 Task: Create Card Webinar Planning in Board Data Analytics Platforms to Workspace Document Management. Create Card Video Review in Board Content Optimization to Workspace Document Management. Create Card Webinar Execution in Board Social Media Influencer Content Creation and Distribution to Workspace Document Management
Action: Mouse moved to (127, 429)
Screenshot: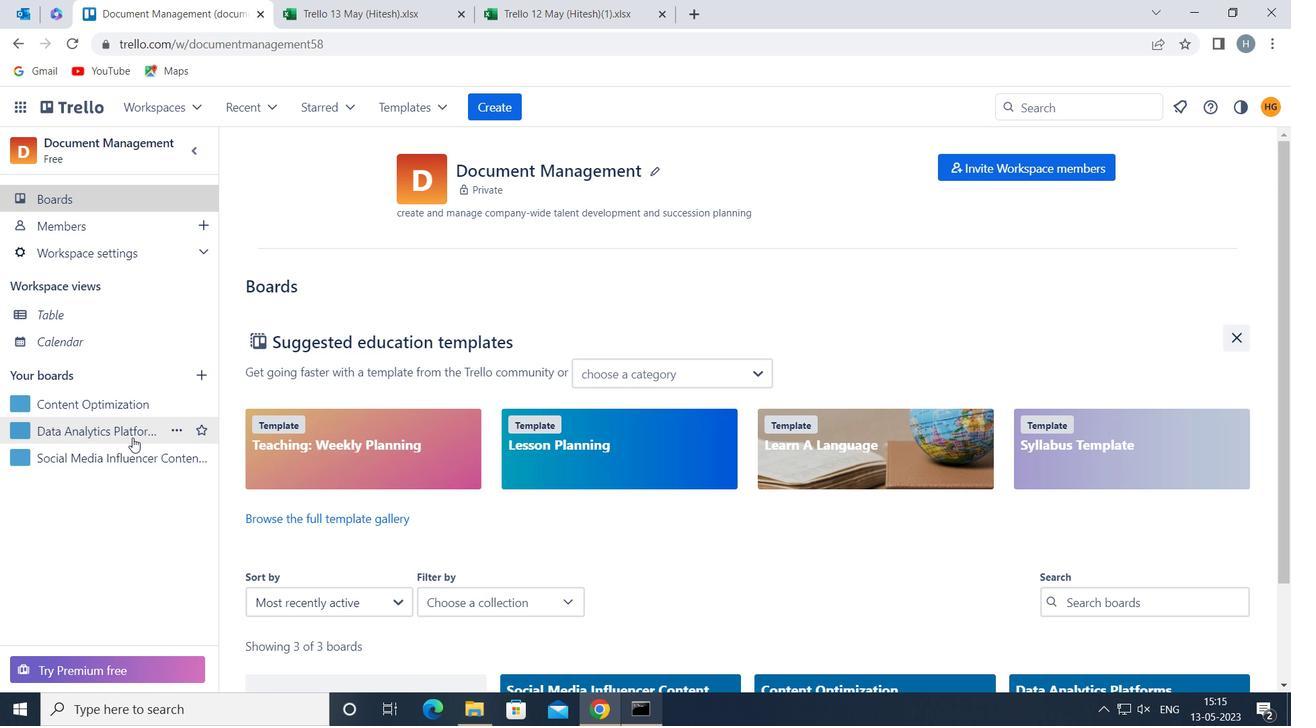 
Action: Mouse pressed left at (127, 429)
Screenshot: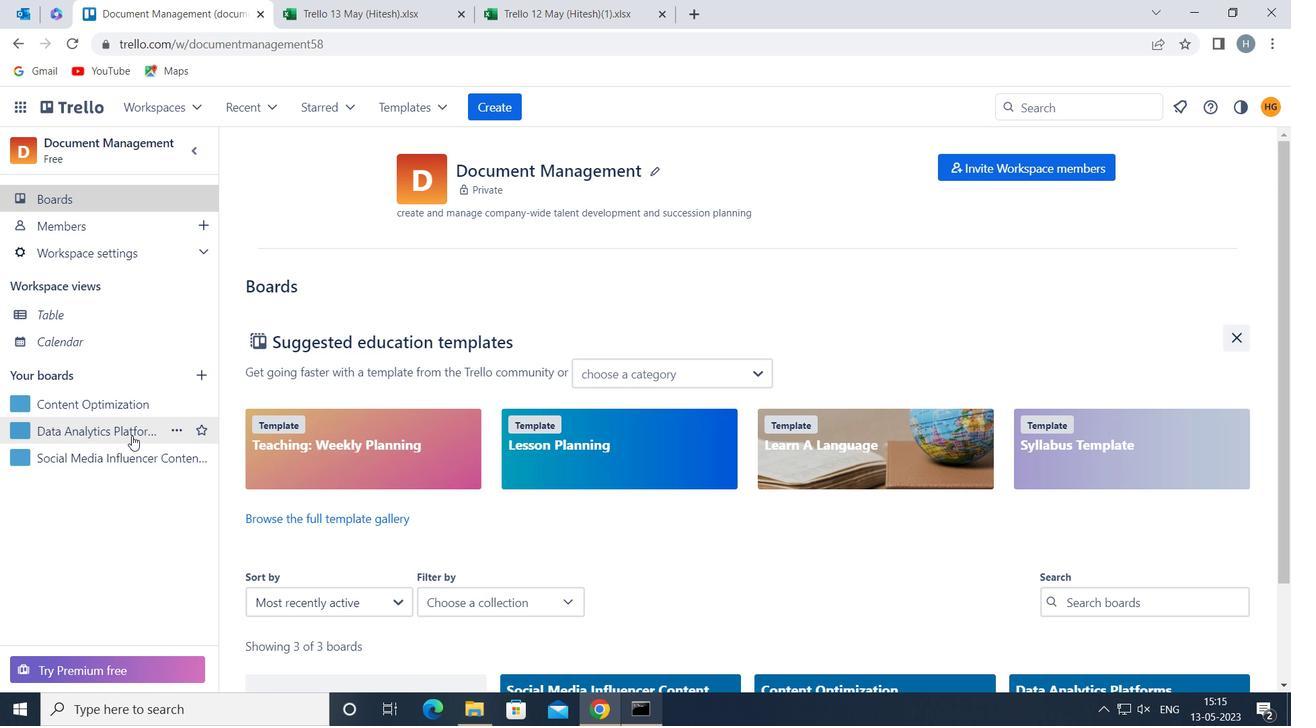 
Action: Mouse moved to (339, 248)
Screenshot: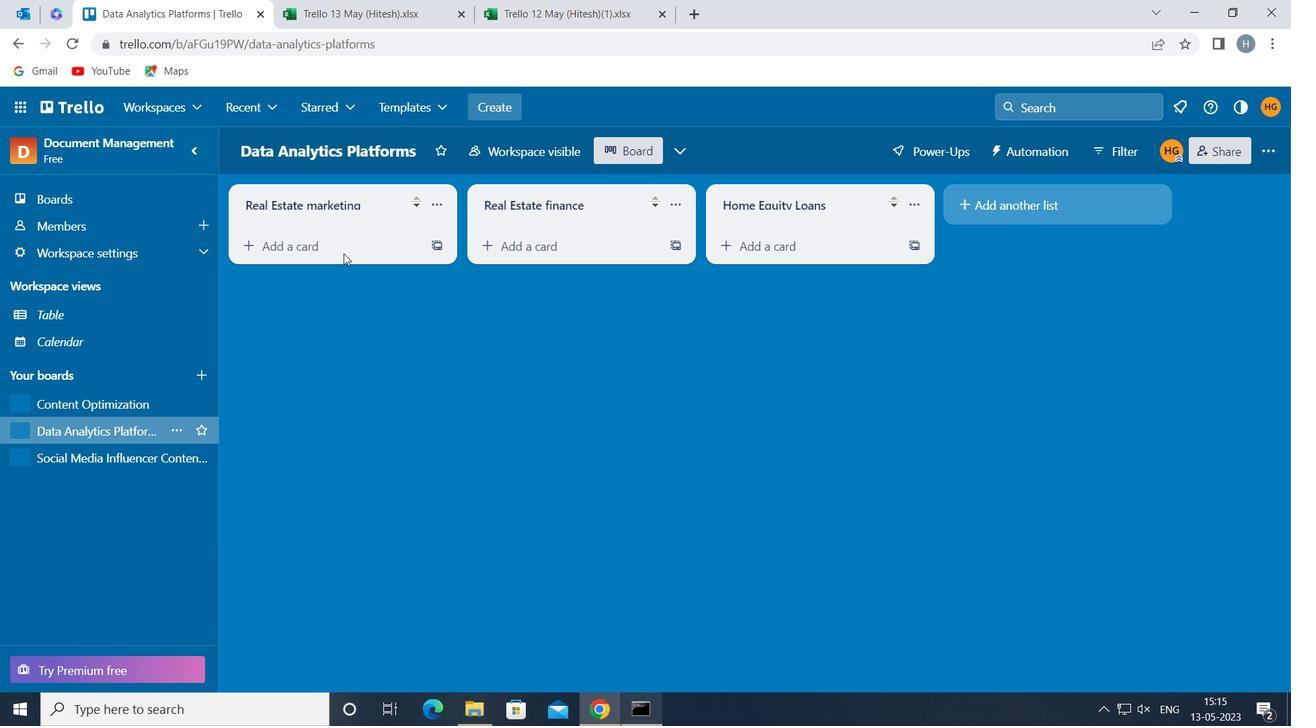 
Action: Mouse pressed left at (339, 248)
Screenshot: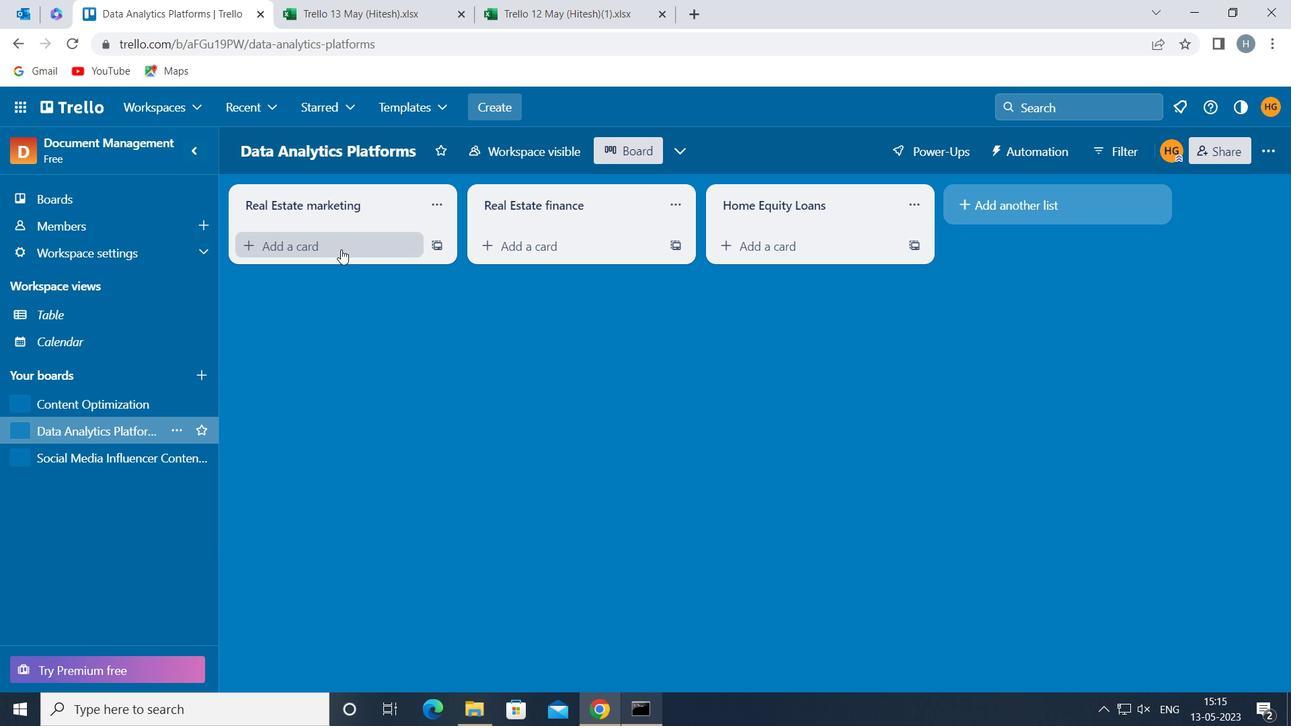 
Action: Mouse moved to (339, 247)
Screenshot: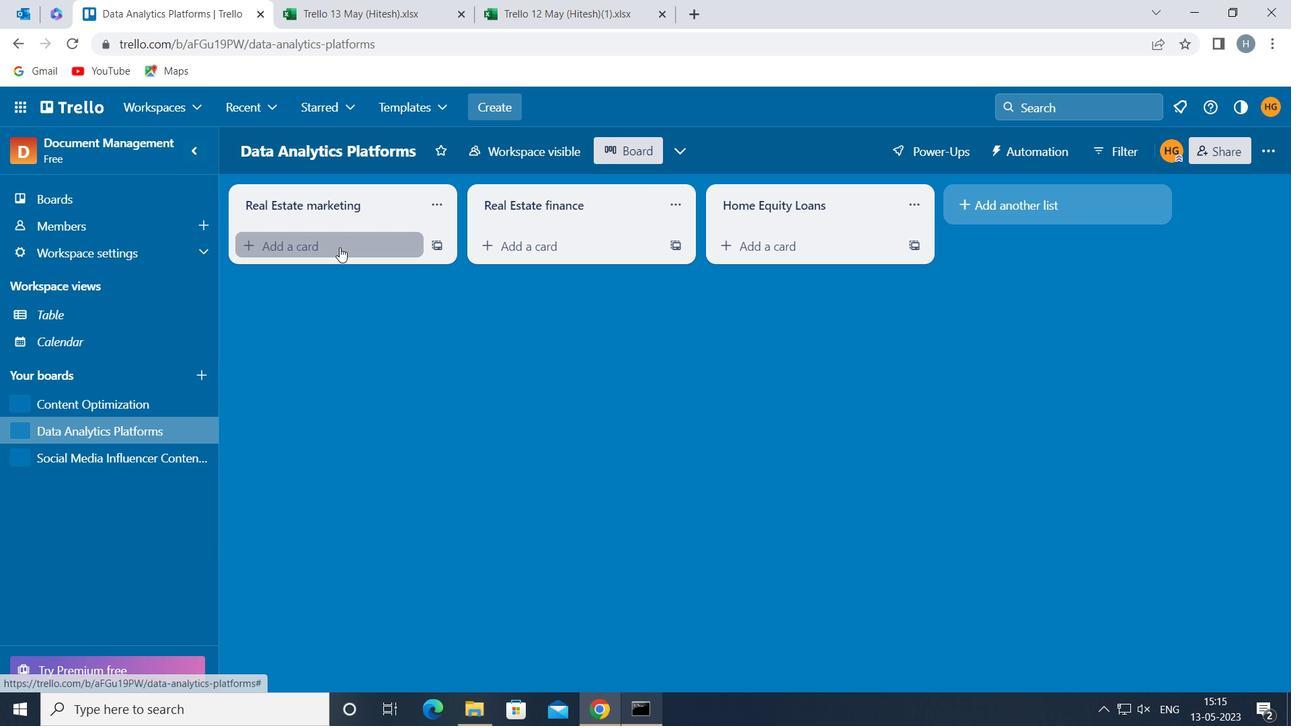 
Action: Key pressed <Key.shift>WEBINAR<Key.space><Key.shift>PLANNING
Screenshot: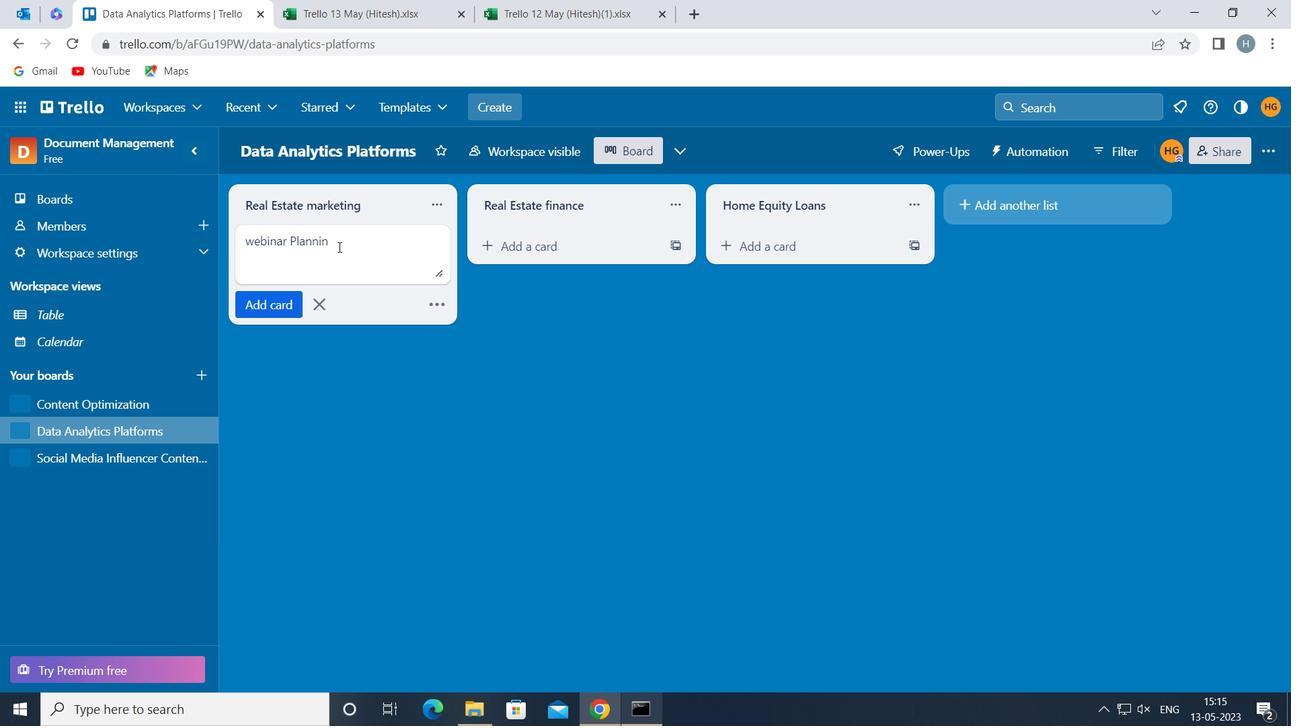 
Action: Mouse moved to (276, 306)
Screenshot: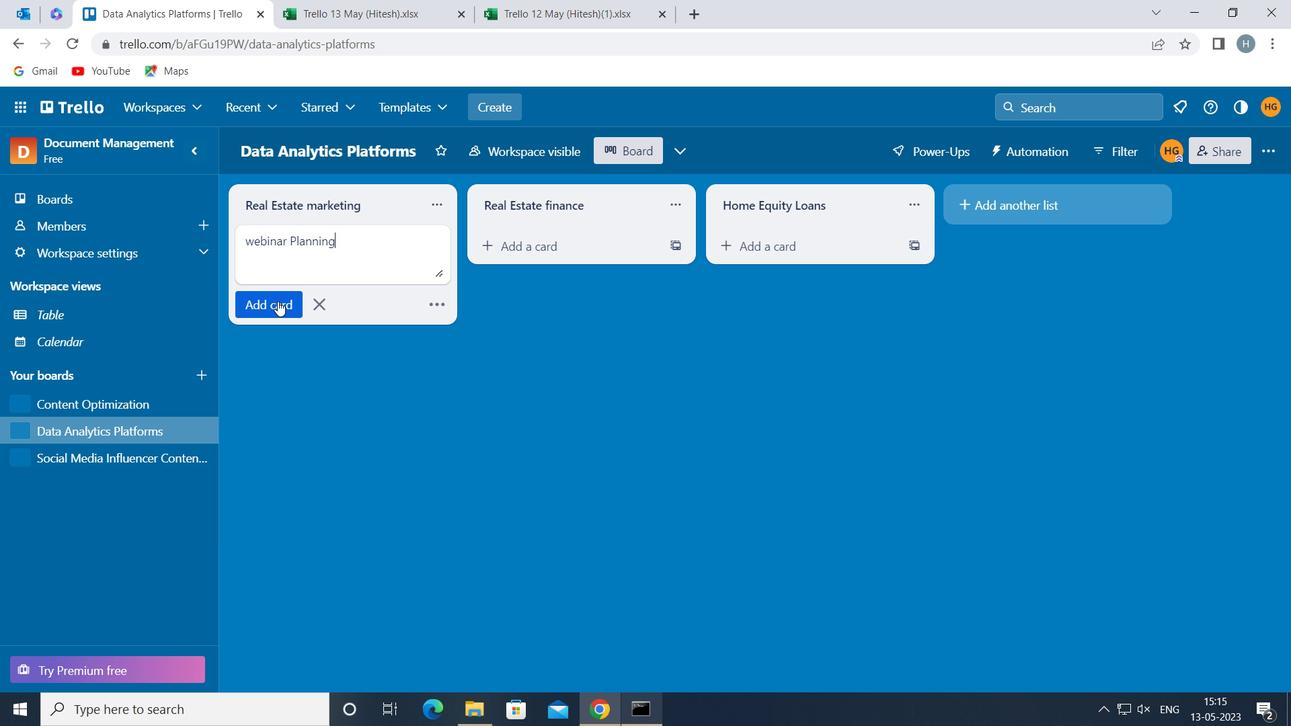 
Action: Mouse pressed left at (276, 306)
Screenshot: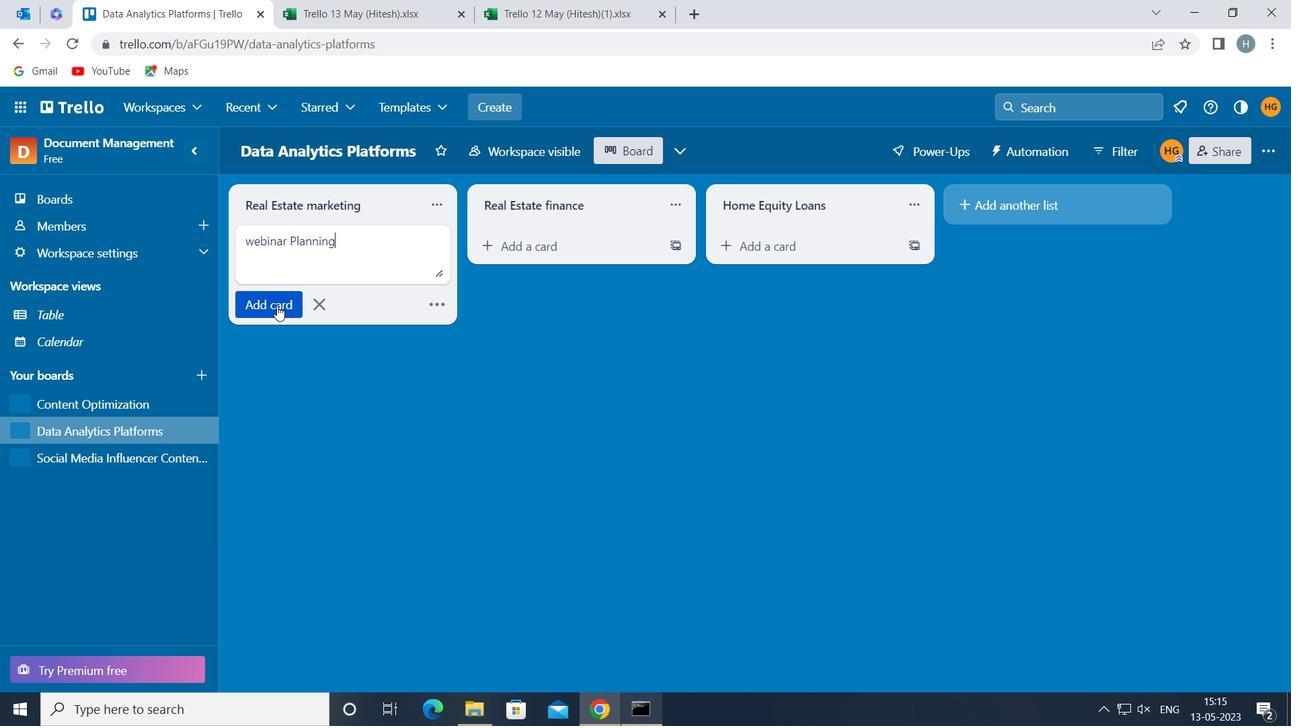 
Action: Mouse moved to (304, 408)
Screenshot: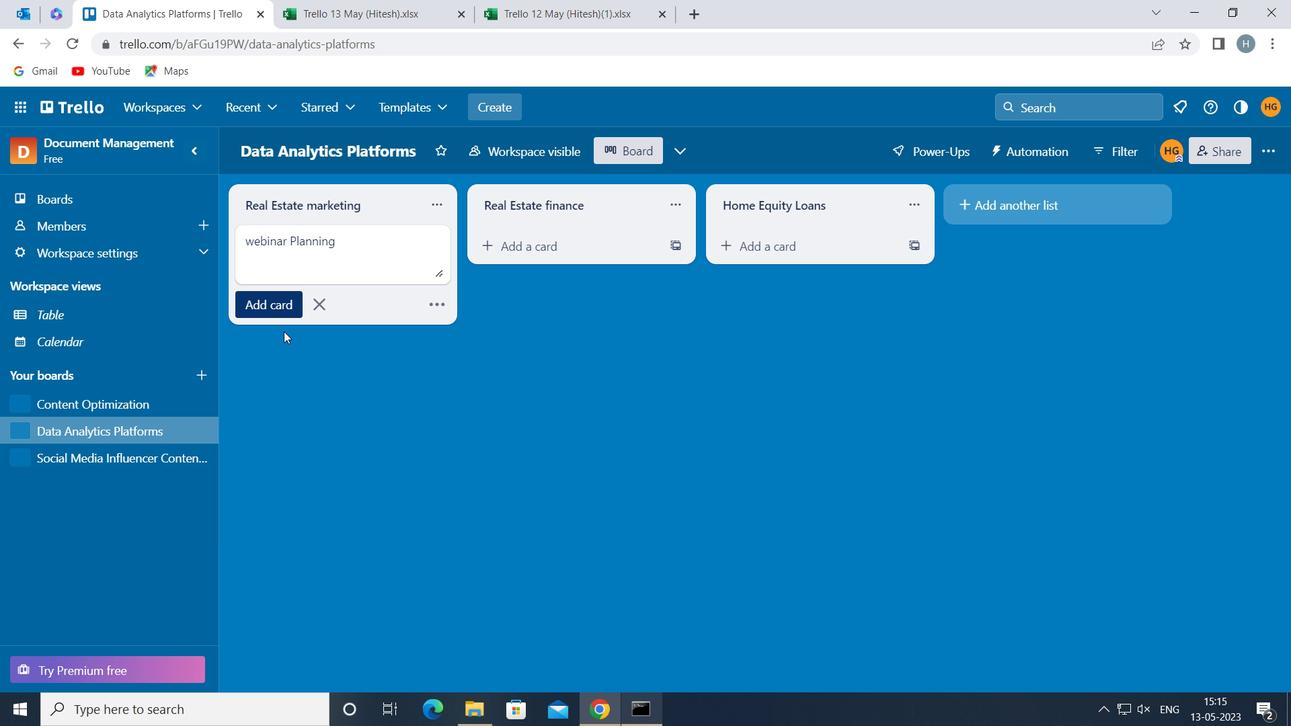 
Action: Mouse pressed left at (304, 408)
Screenshot: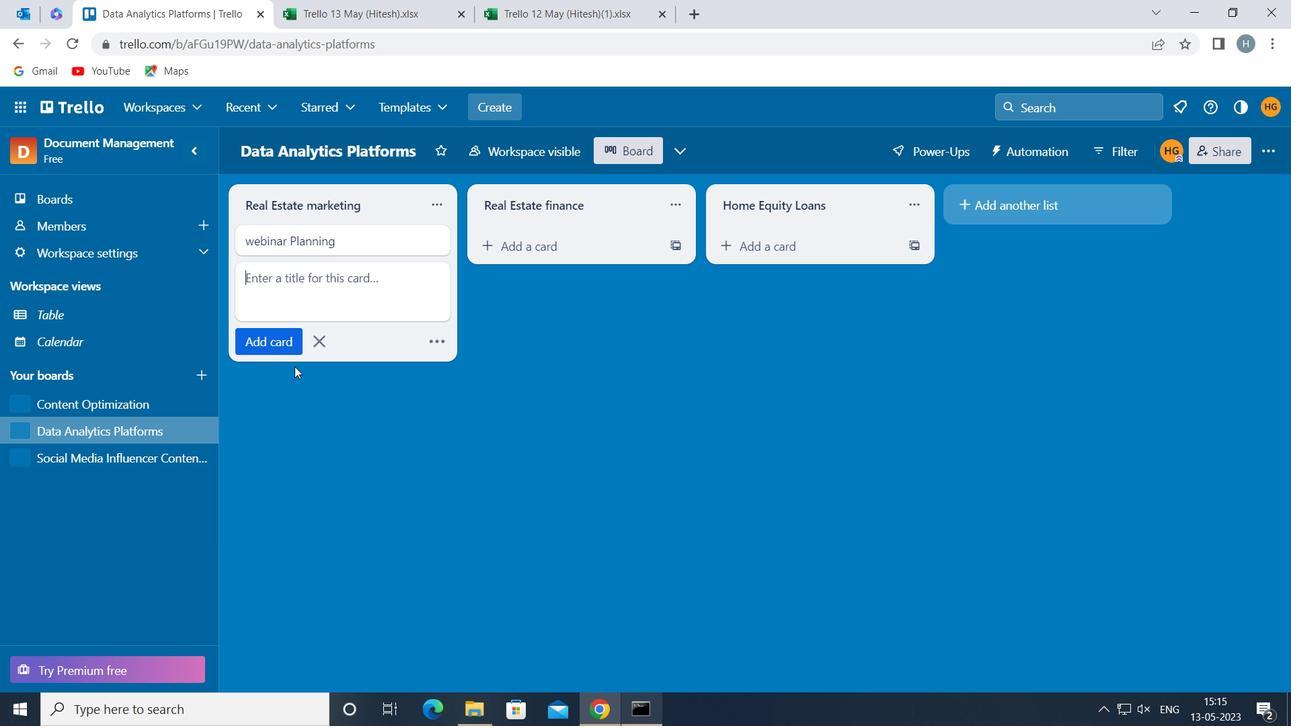 
Action: Mouse moved to (91, 400)
Screenshot: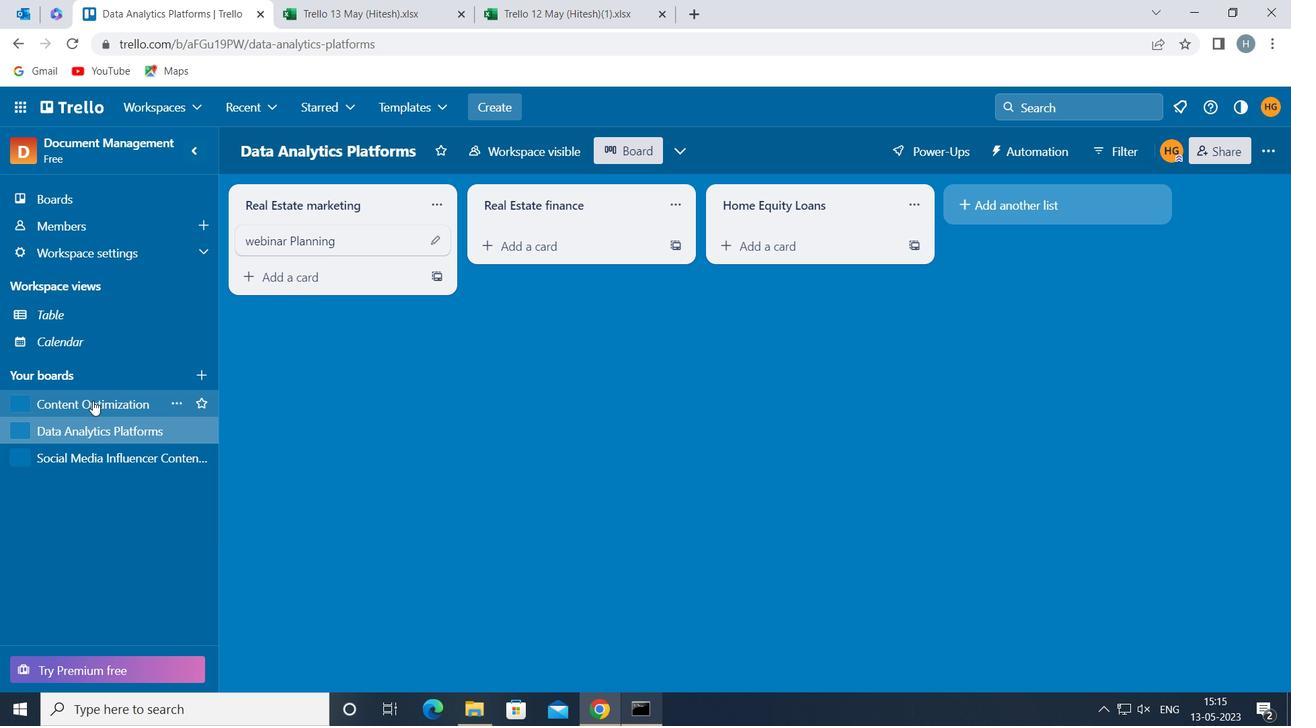 
Action: Mouse pressed left at (91, 400)
Screenshot: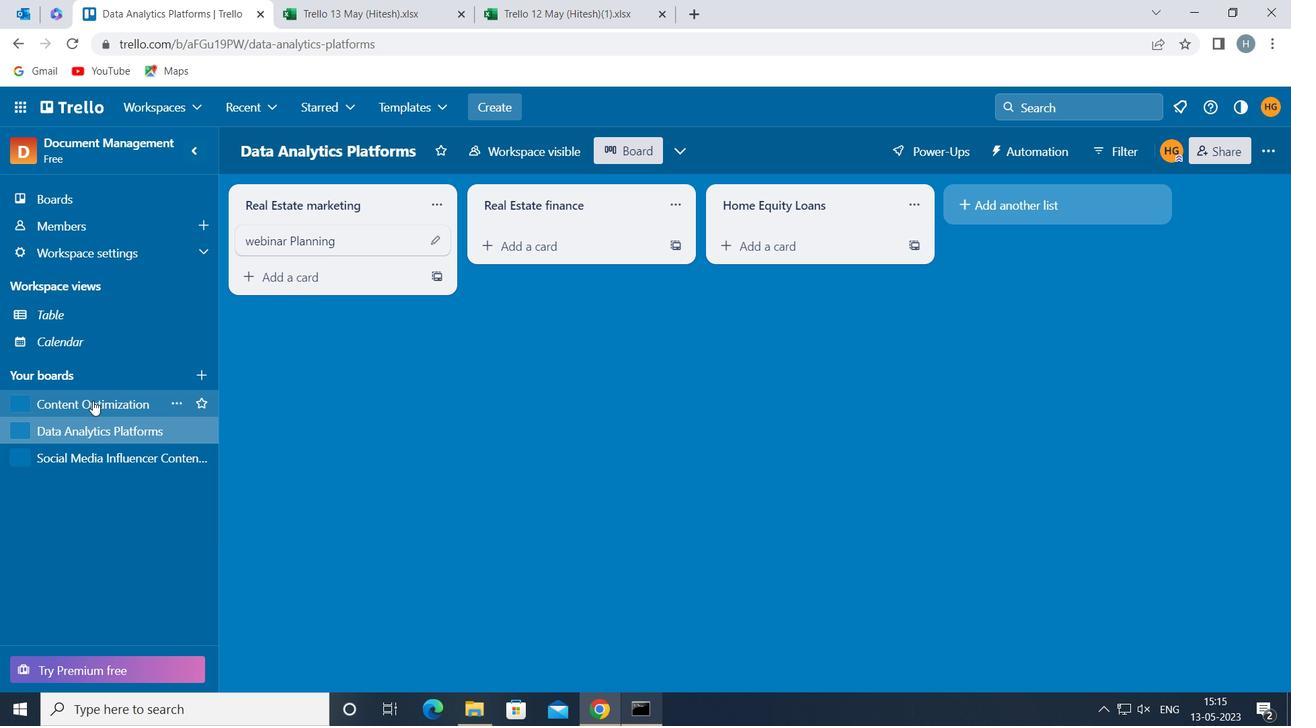 
Action: Mouse moved to (325, 245)
Screenshot: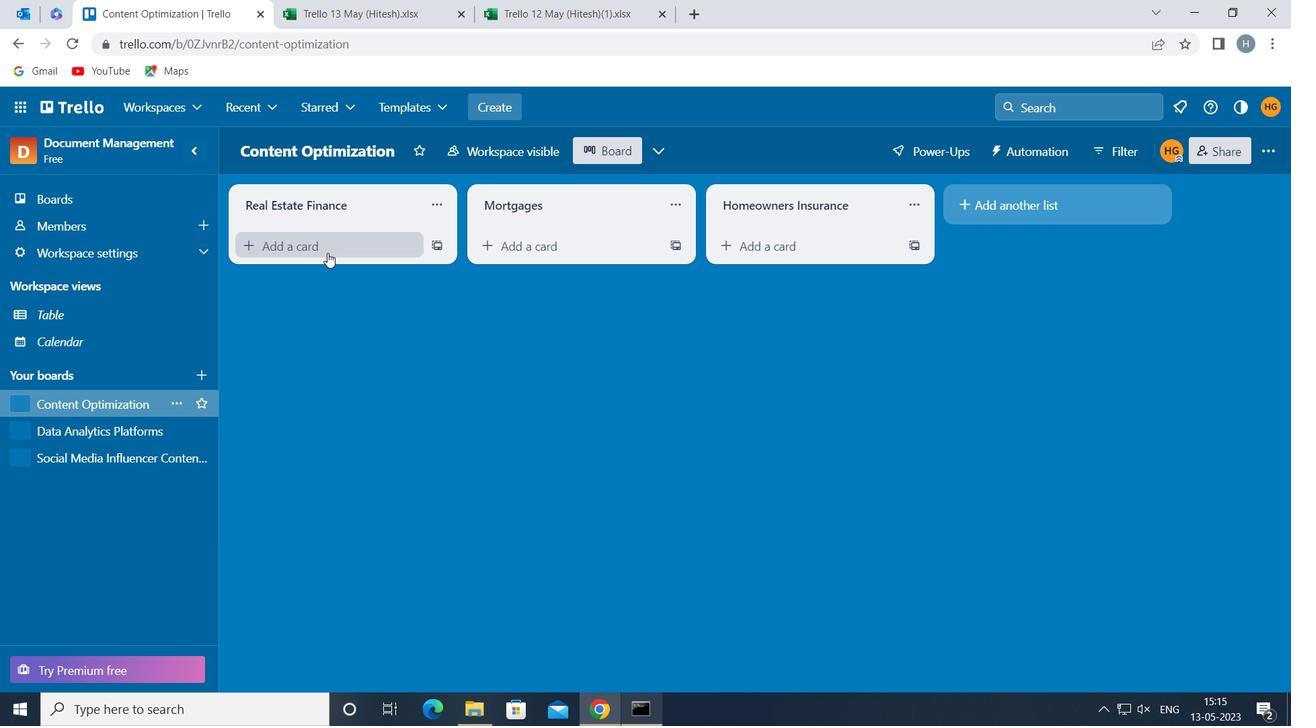 
Action: Mouse pressed left at (325, 245)
Screenshot: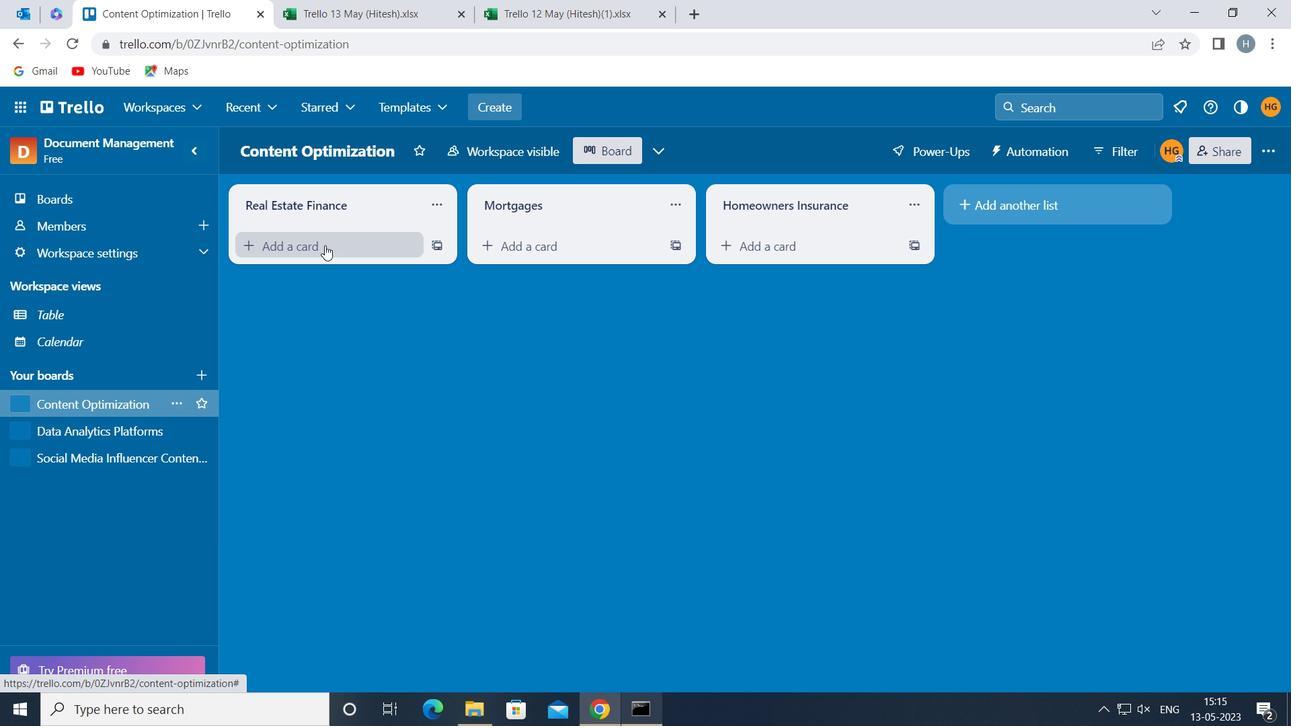 
Action: Key pressed <Key.shift>VIDEO<Key.space><Key.shift>REVIEW
Screenshot: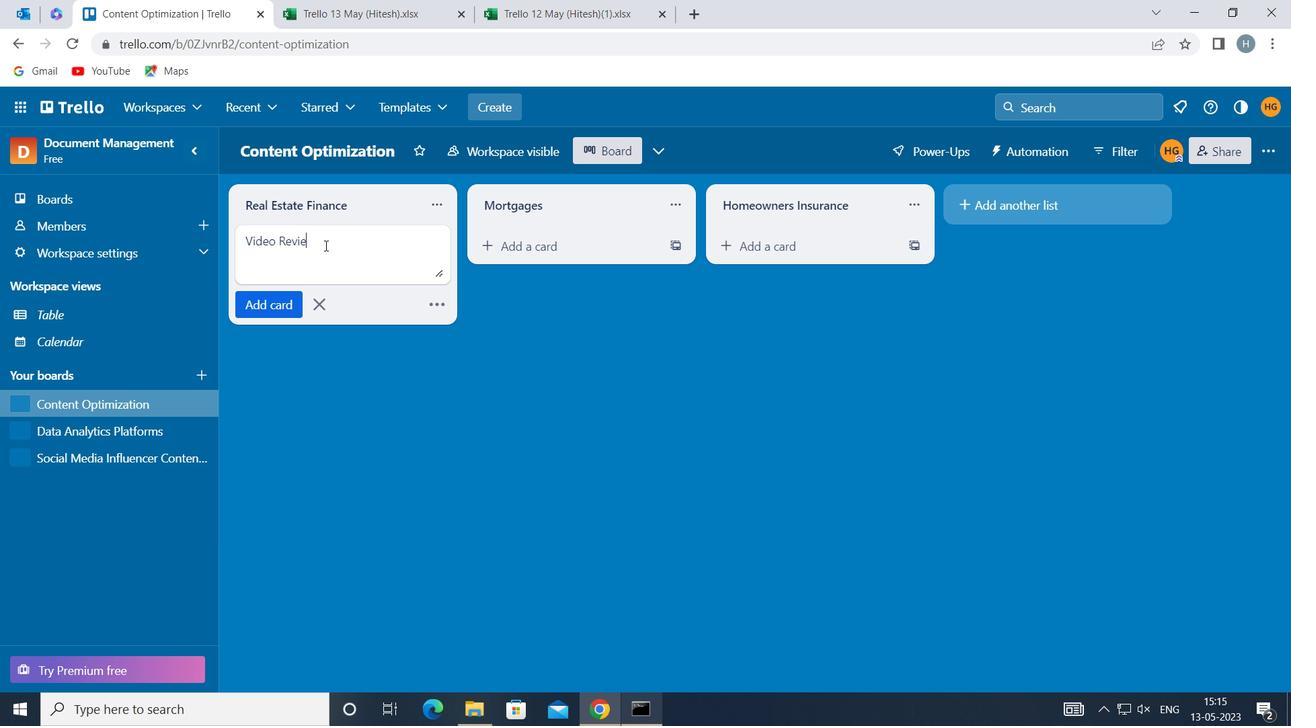 
Action: Mouse moved to (262, 302)
Screenshot: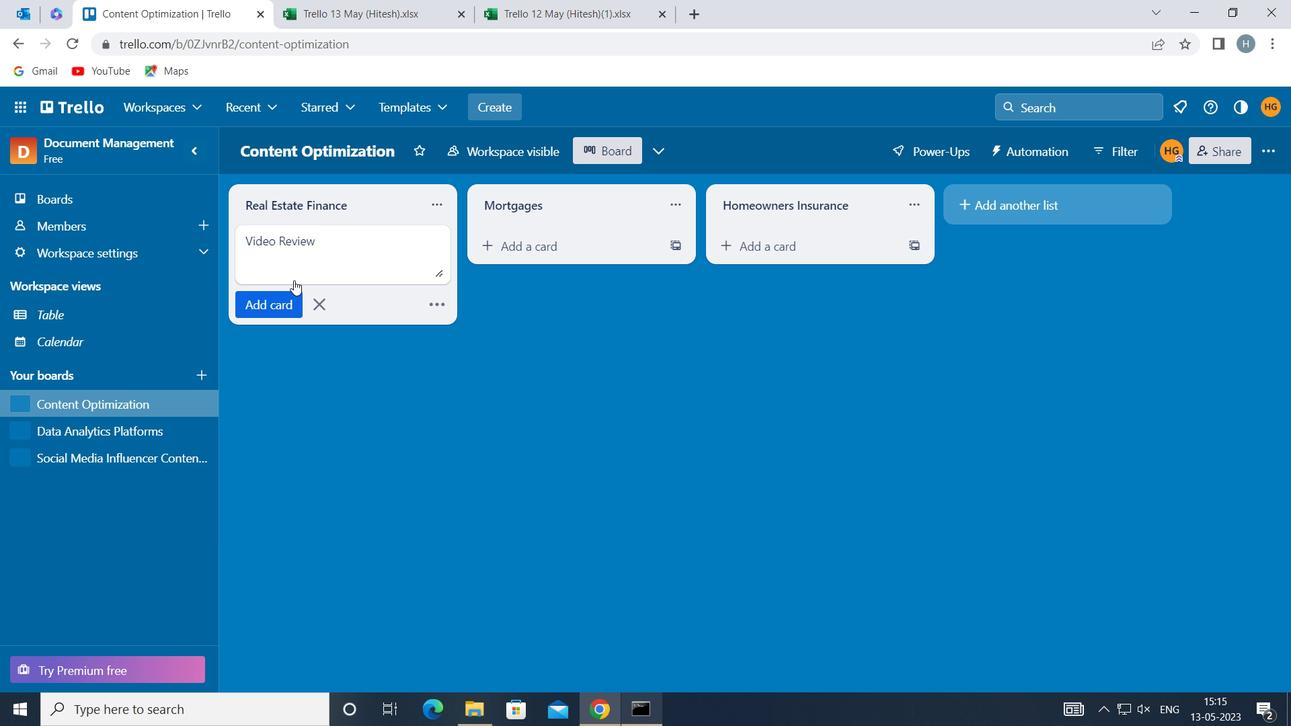 
Action: Mouse pressed left at (262, 302)
Screenshot: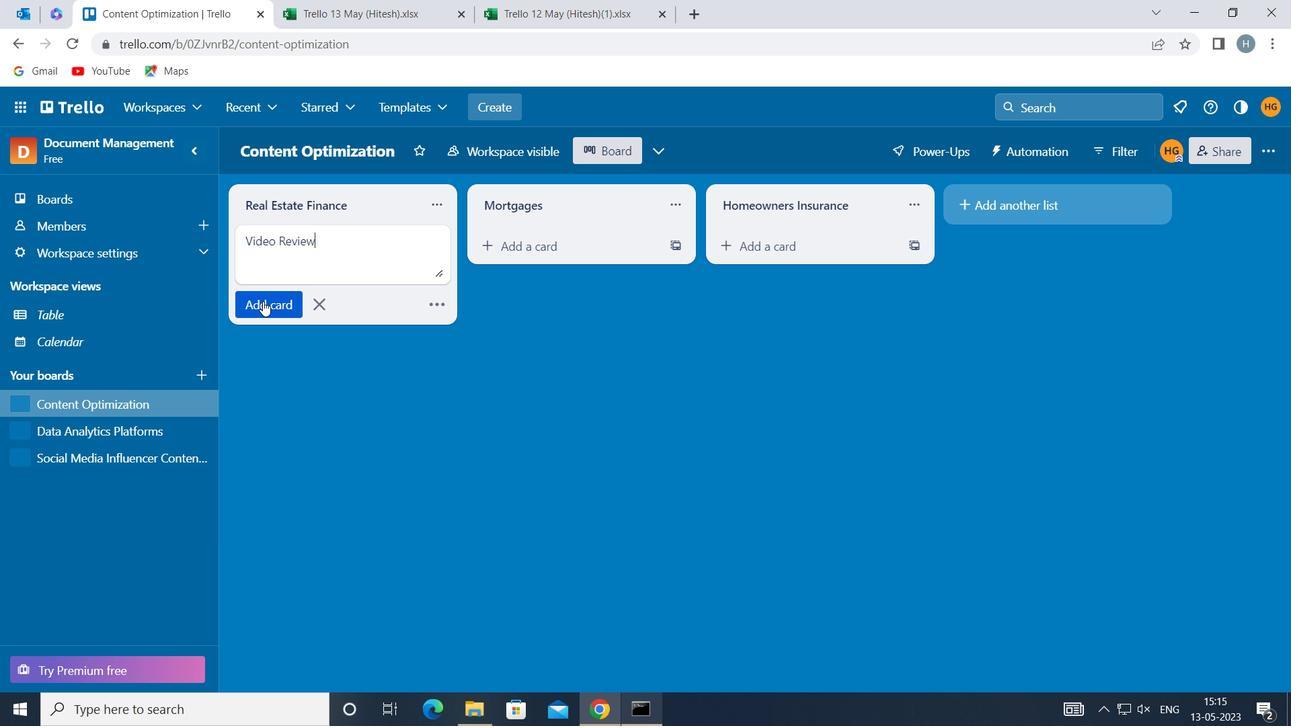 
Action: Mouse moved to (285, 385)
Screenshot: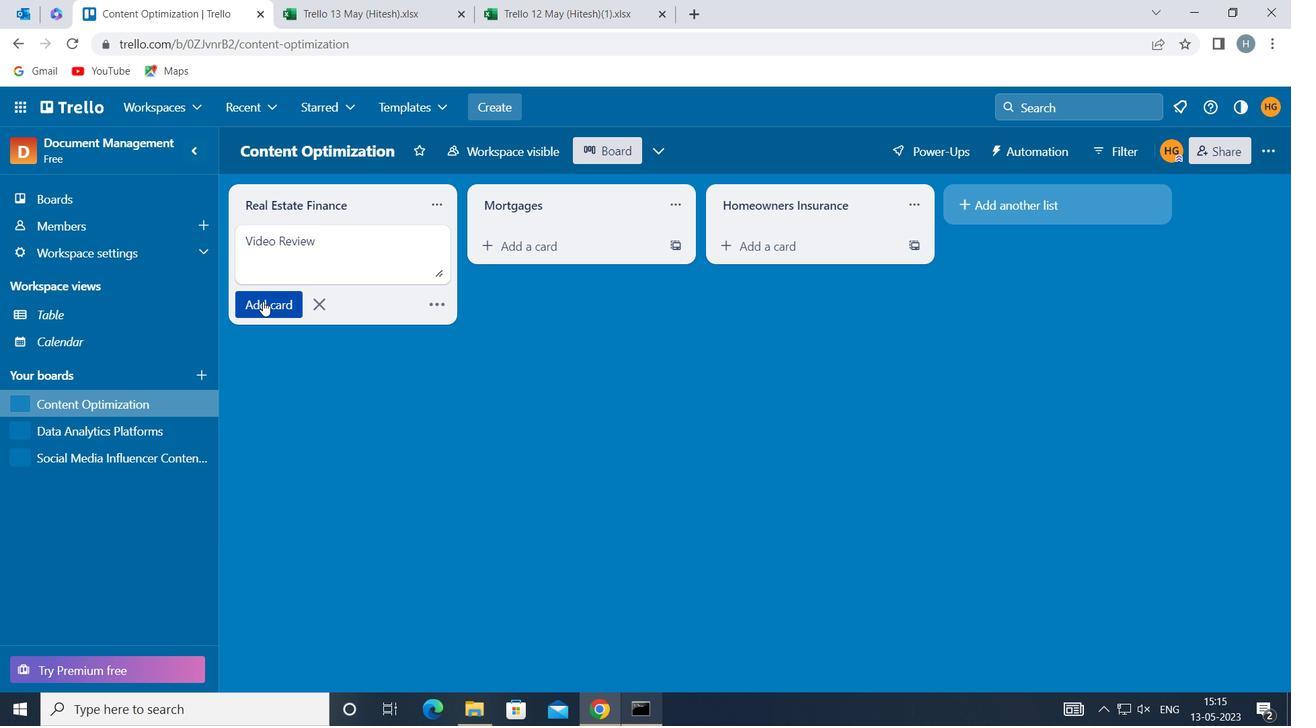 
Action: Mouse pressed left at (285, 385)
Screenshot: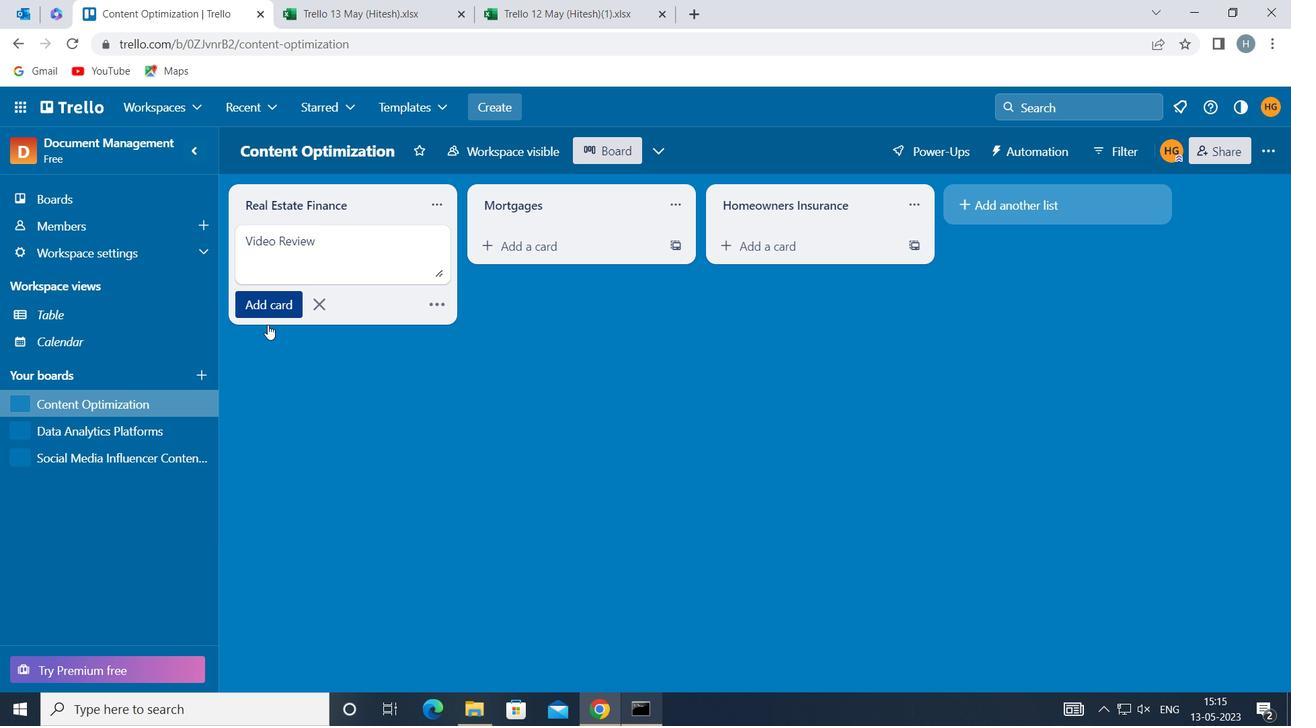 
Action: Mouse moved to (110, 460)
Screenshot: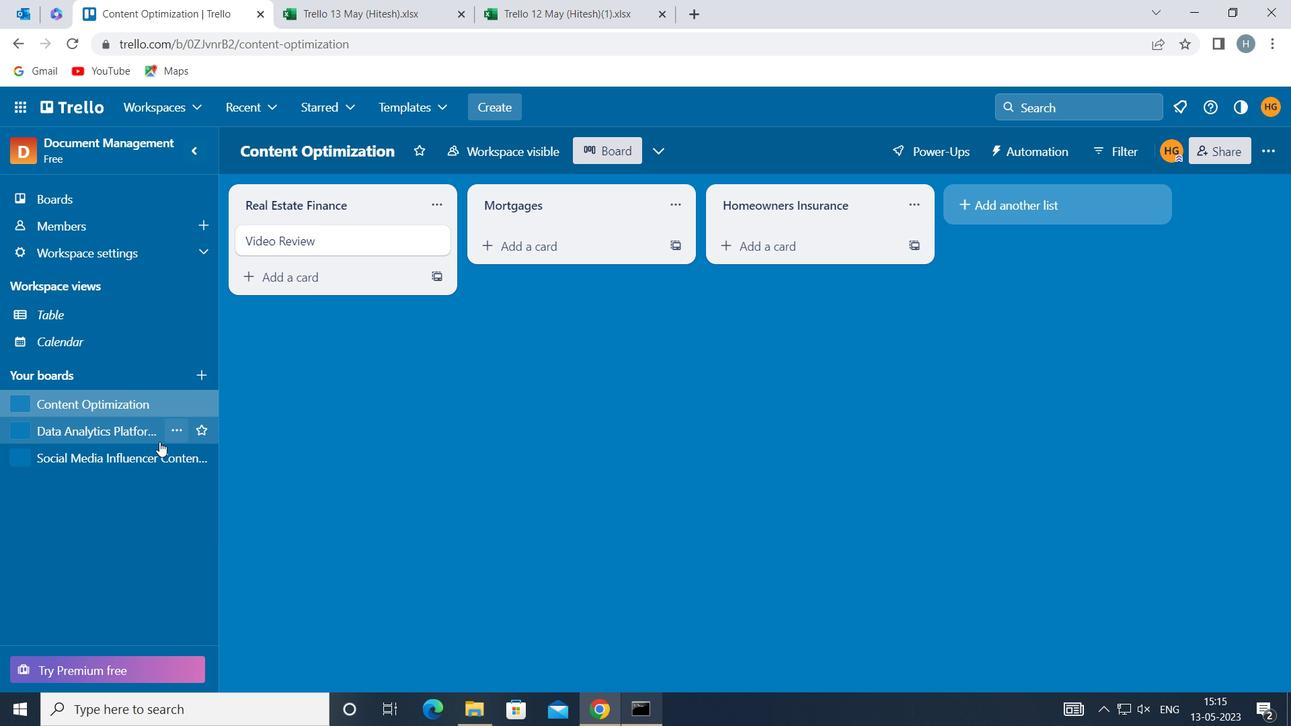 
Action: Mouse pressed left at (110, 460)
Screenshot: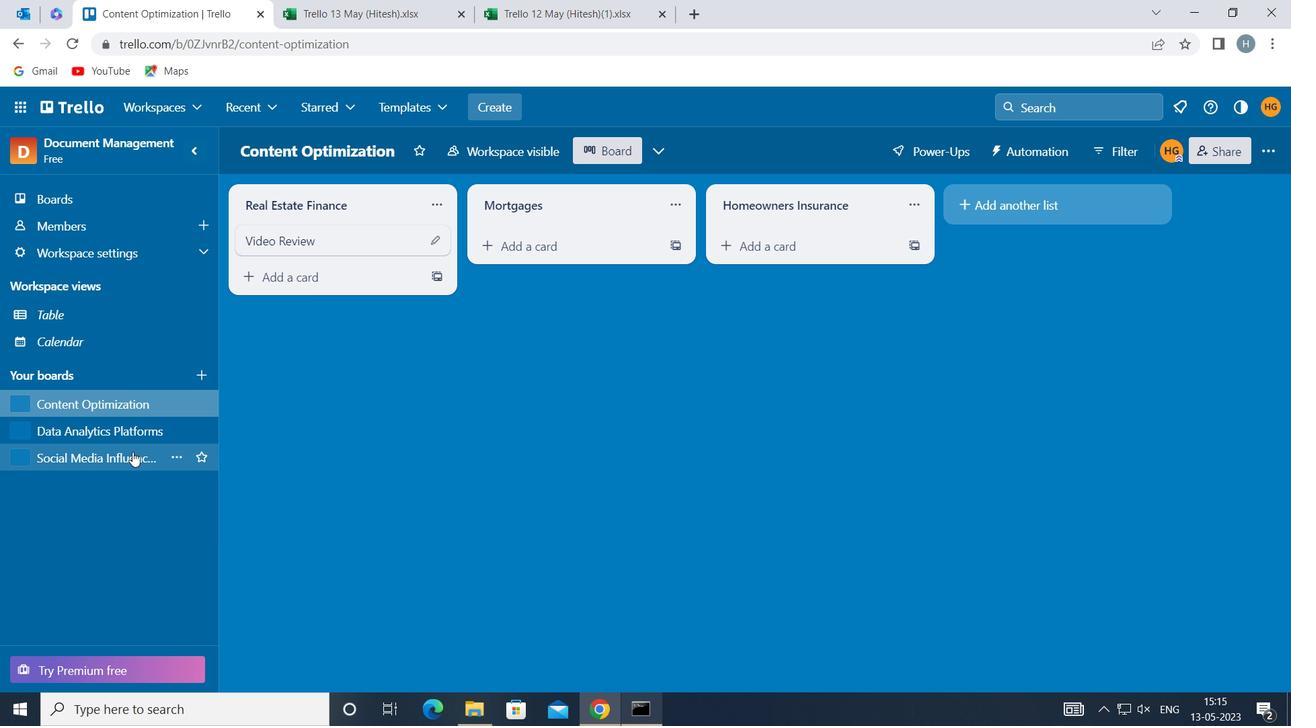 
Action: Mouse moved to (308, 242)
Screenshot: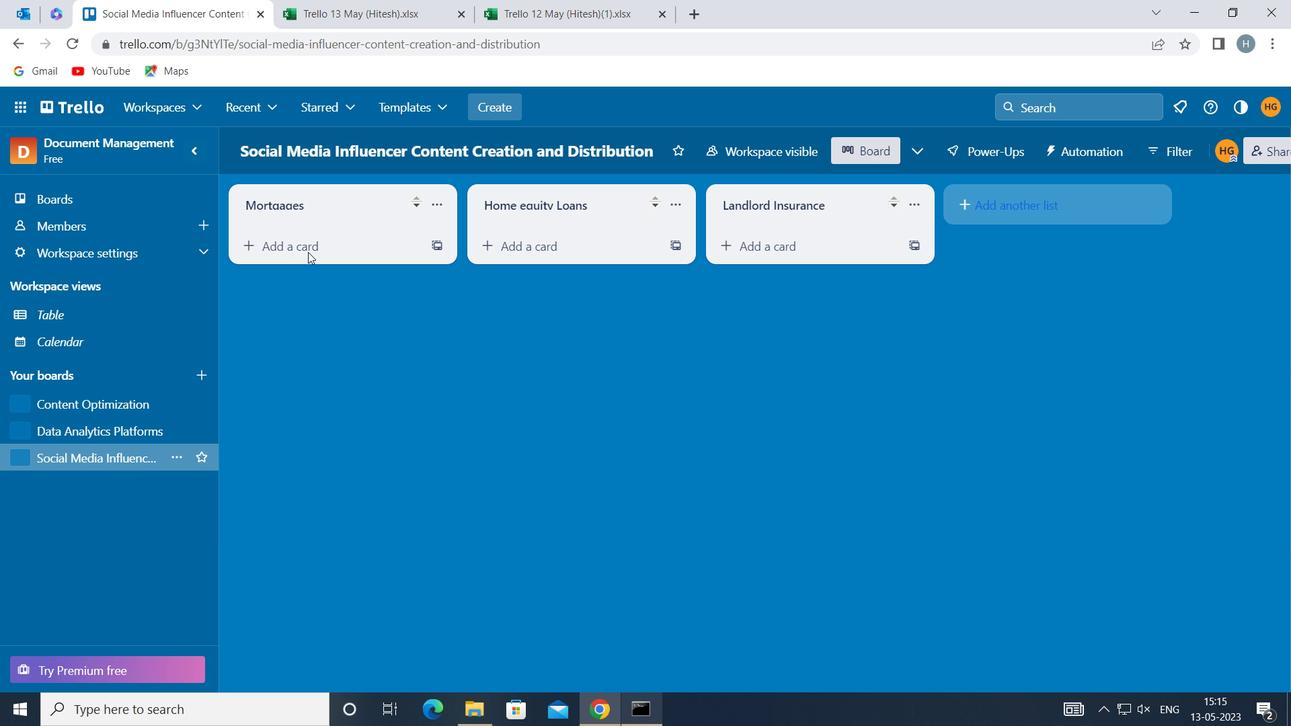 
Action: Mouse pressed left at (308, 242)
Screenshot: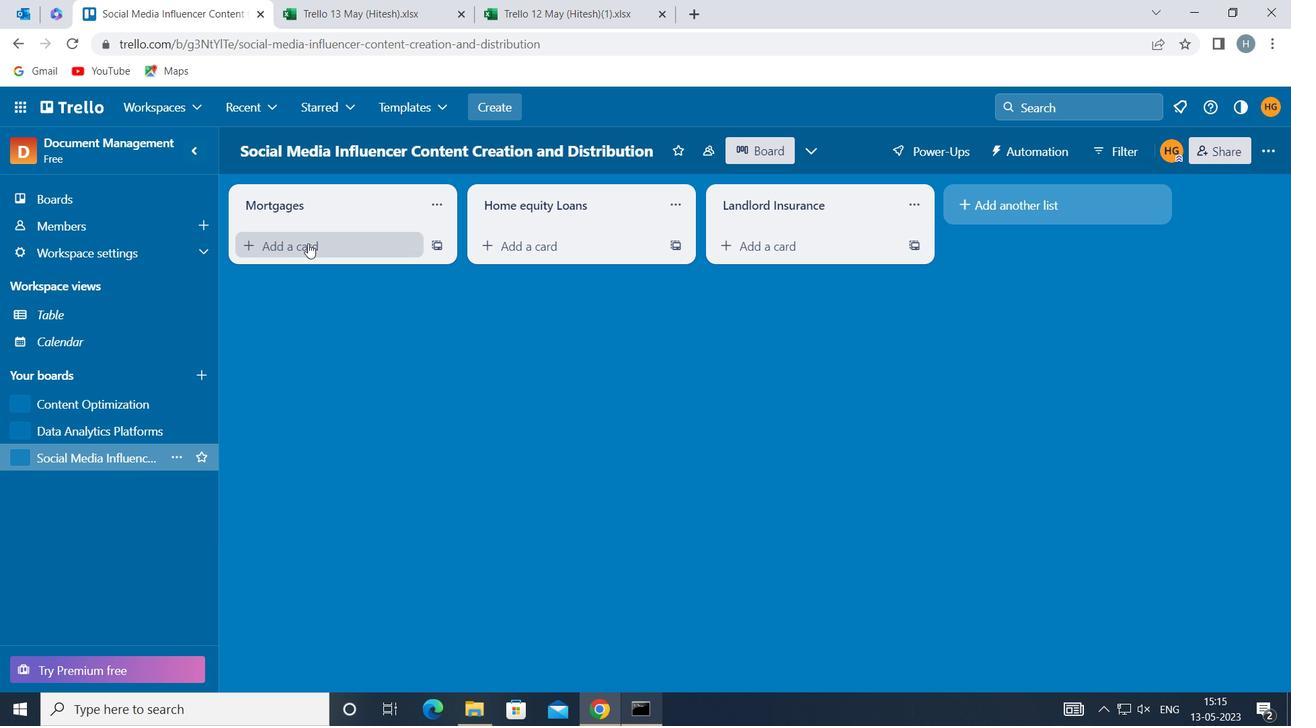 
Action: Key pressed <Key.shift>WEBINAR<Key.space><Key.shift><Key.shift>EXECUTION
Screenshot: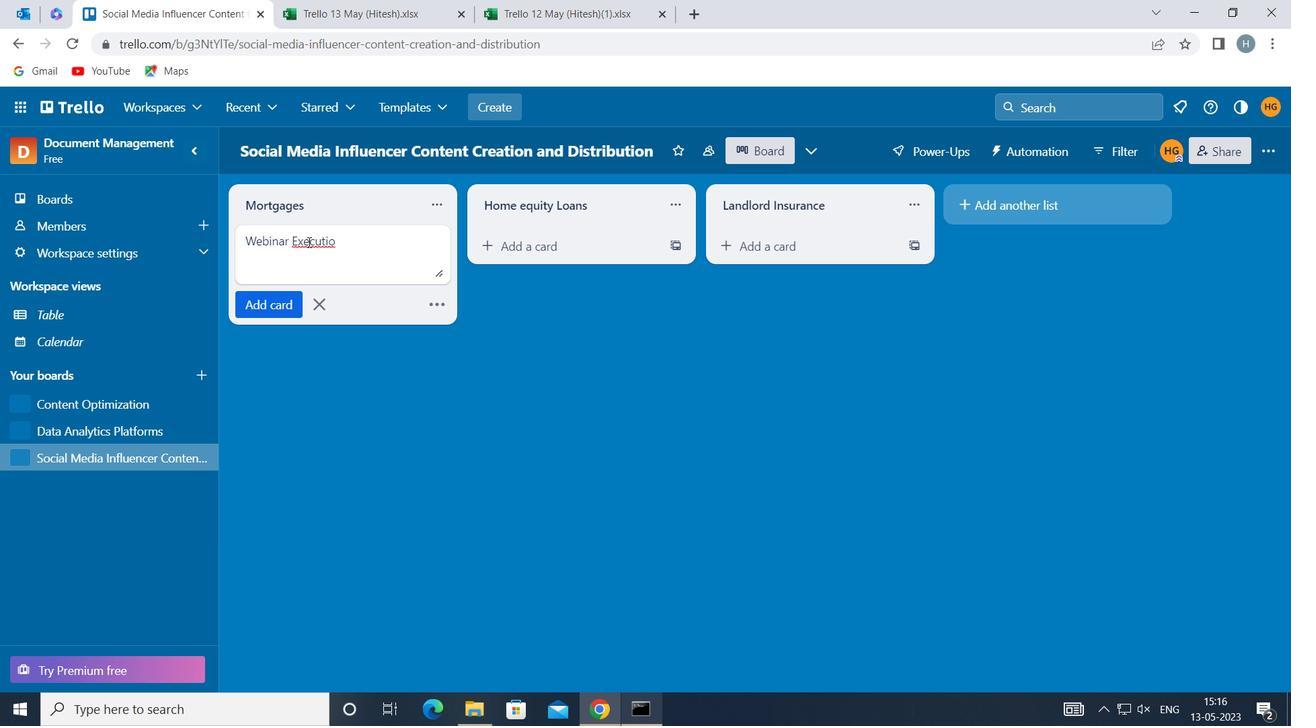
Action: Mouse moved to (271, 302)
Screenshot: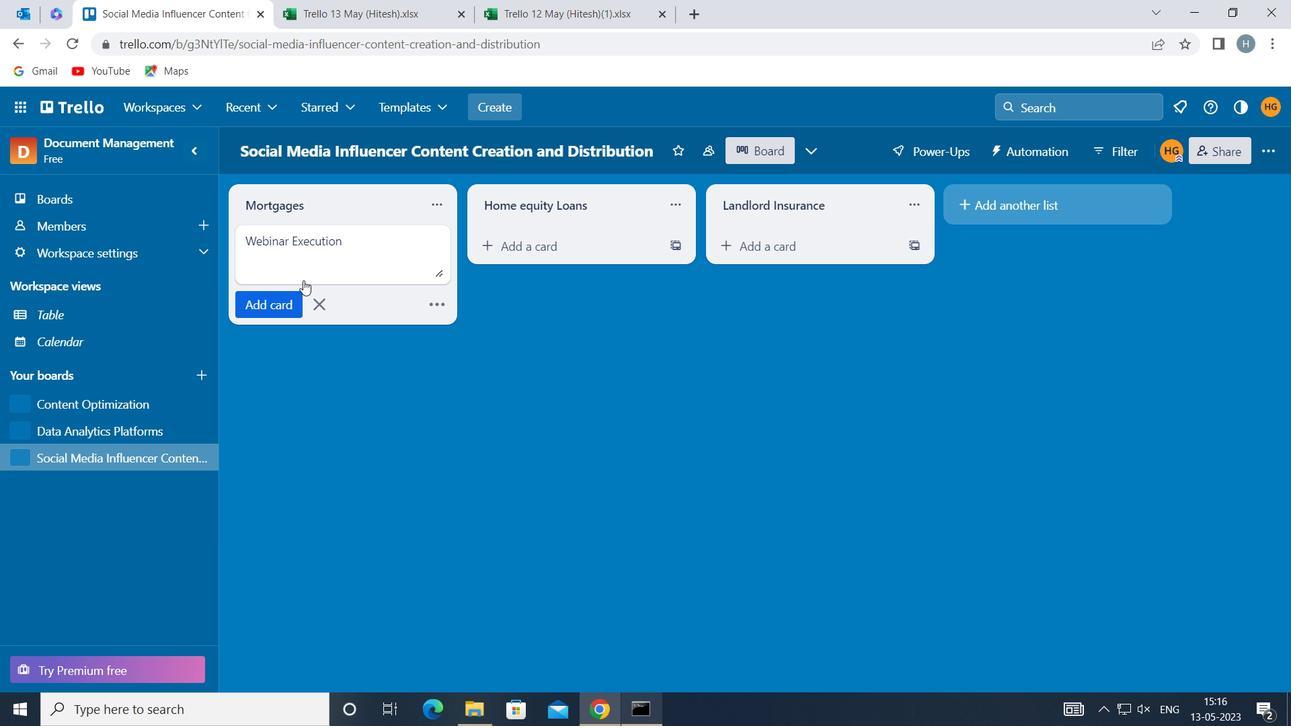 
Action: Mouse pressed left at (271, 302)
Screenshot: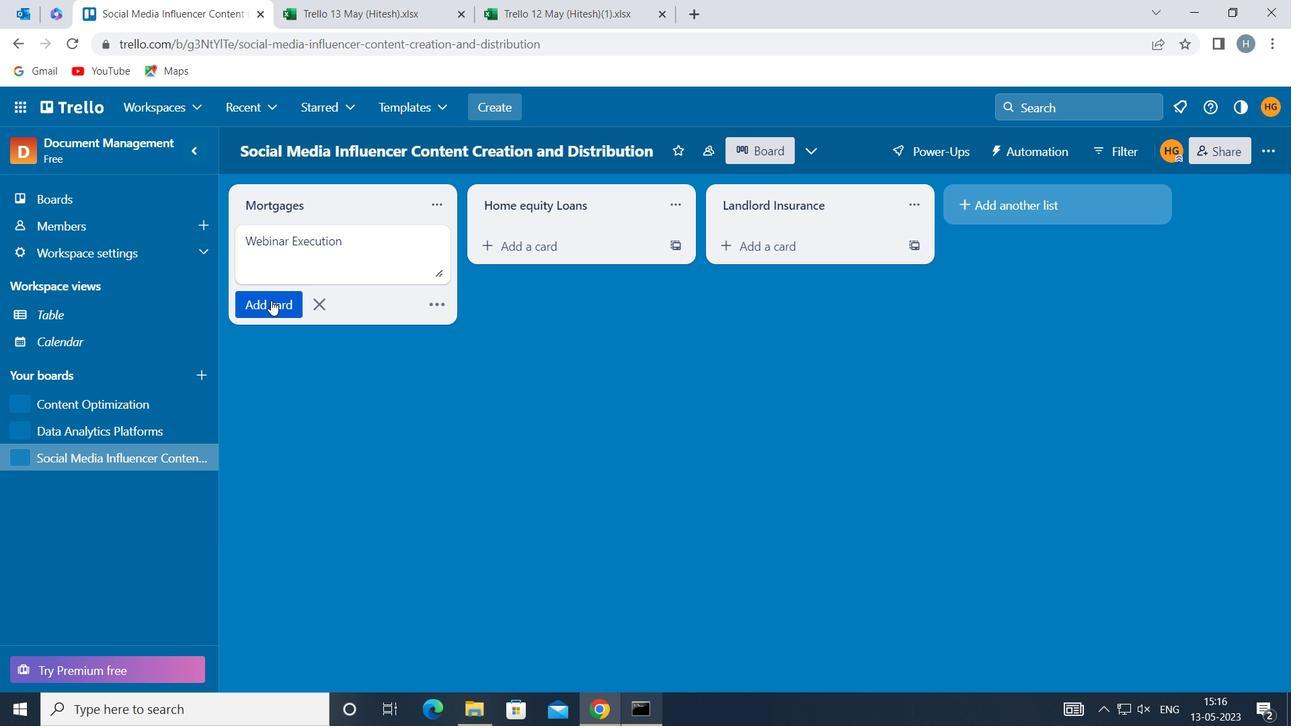 
Action: Mouse moved to (306, 429)
Screenshot: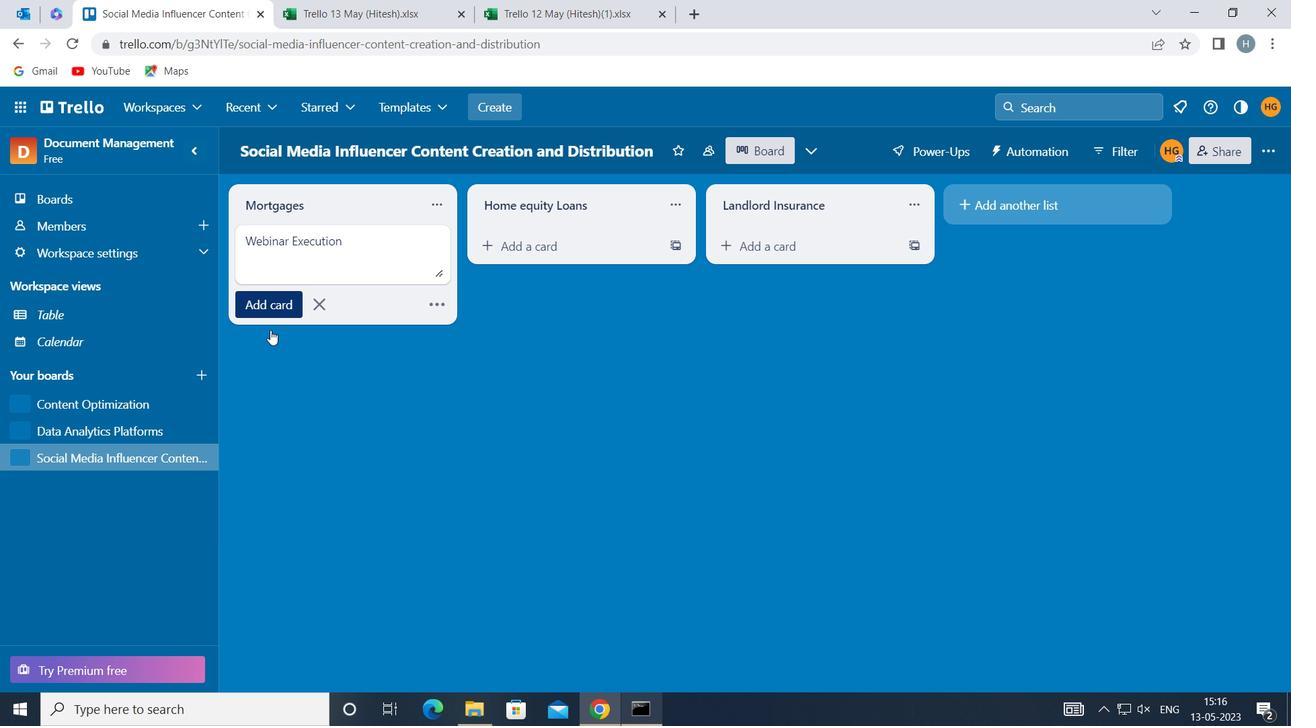 
Action: Mouse pressed left at (306, 429)
Screenshot: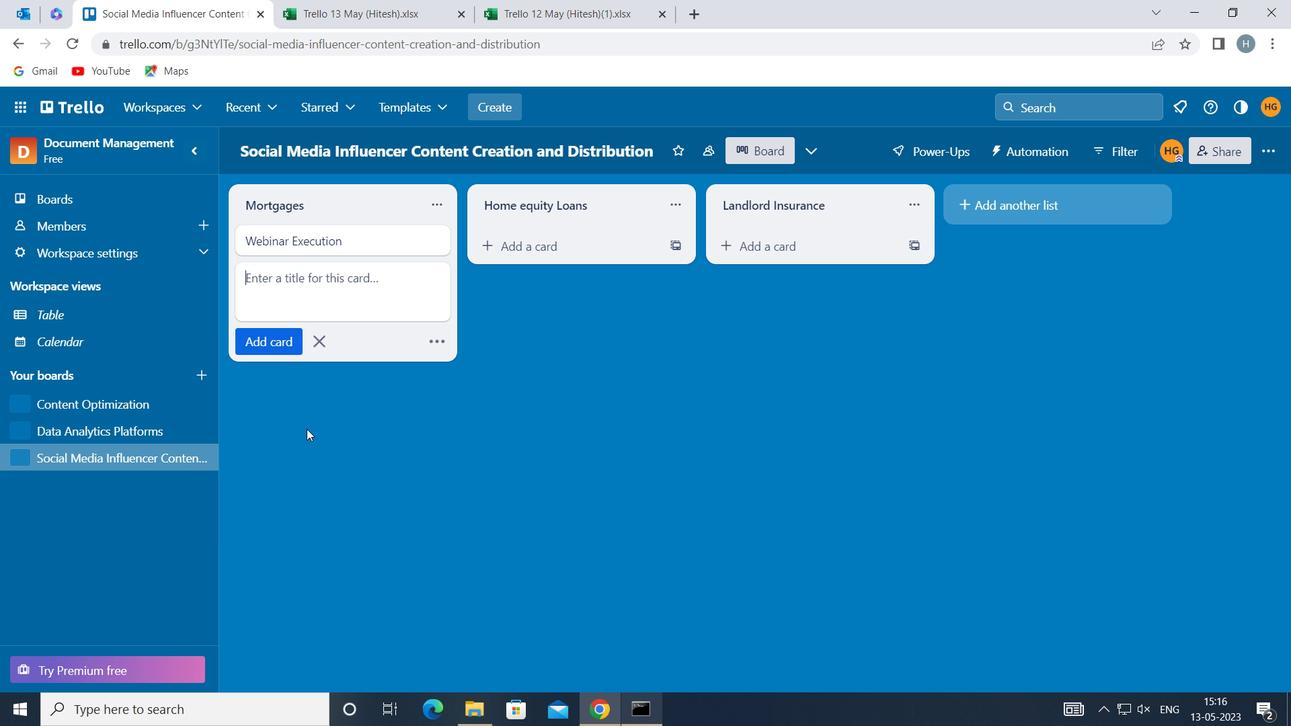 
Action: Key pressed <Key.f8>
Screenshot: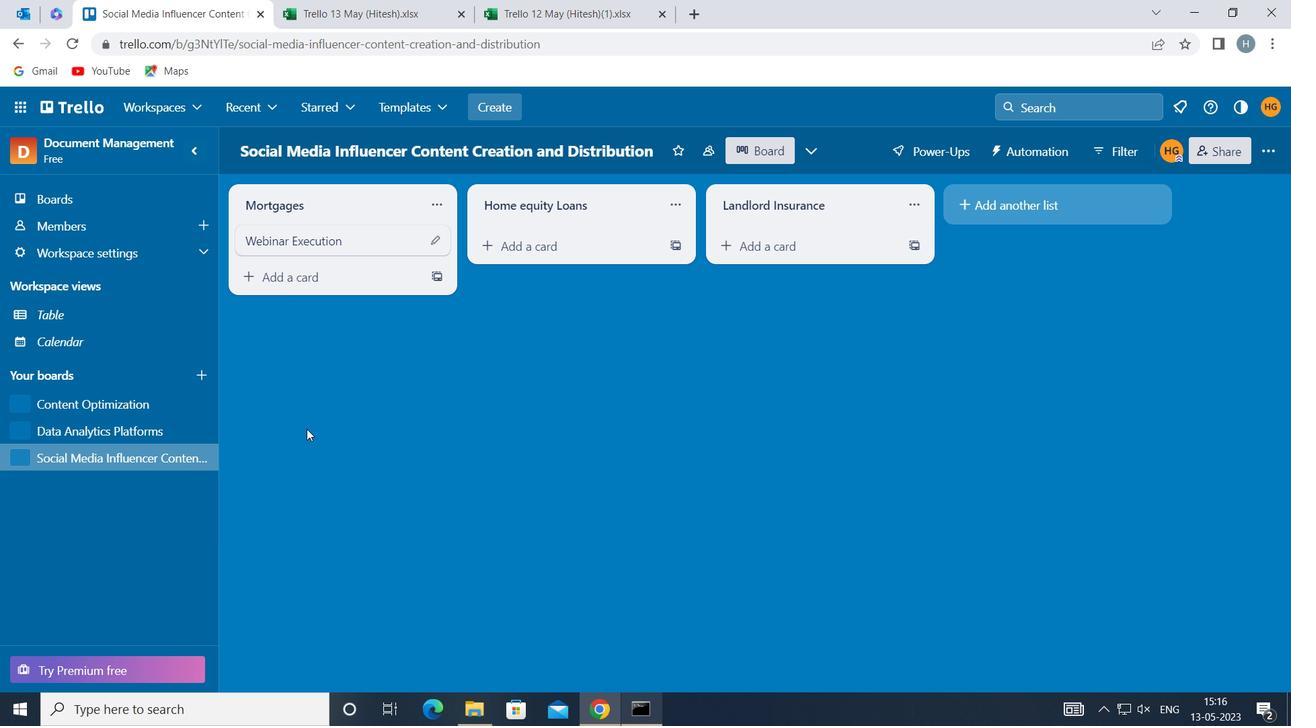 
